 Task: Find all meetings you have accepted in the calendar.
Action: Mouse moved to (17, 66)
Screenshot: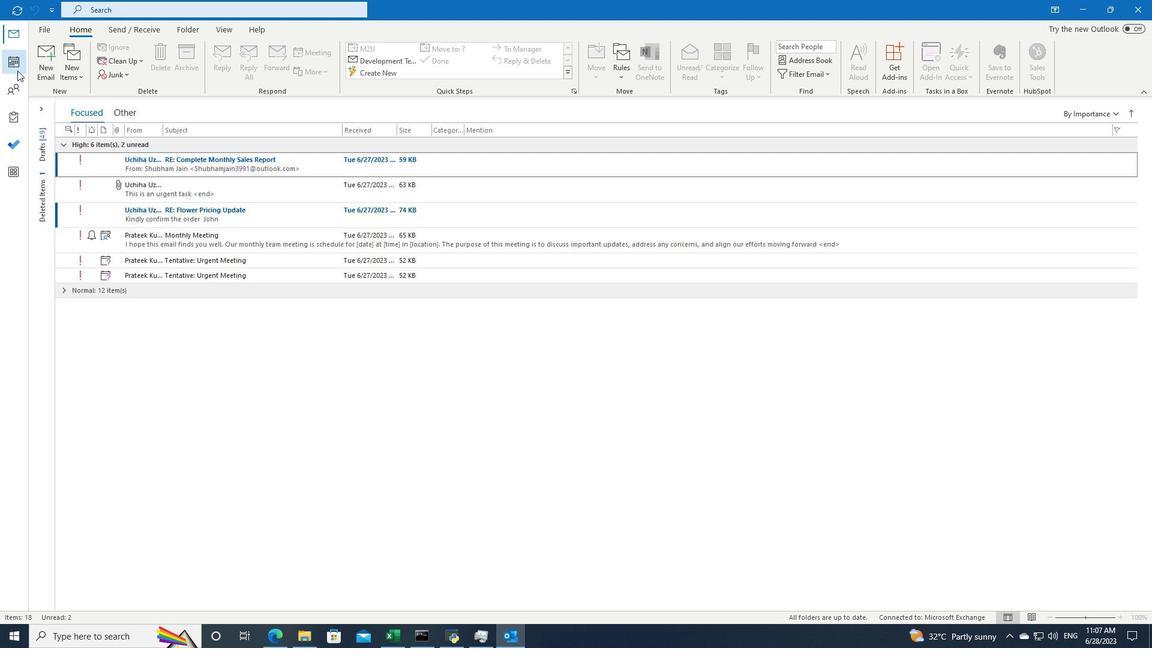 
Action: Mouse pressed left at (17, 66)
Screenshot: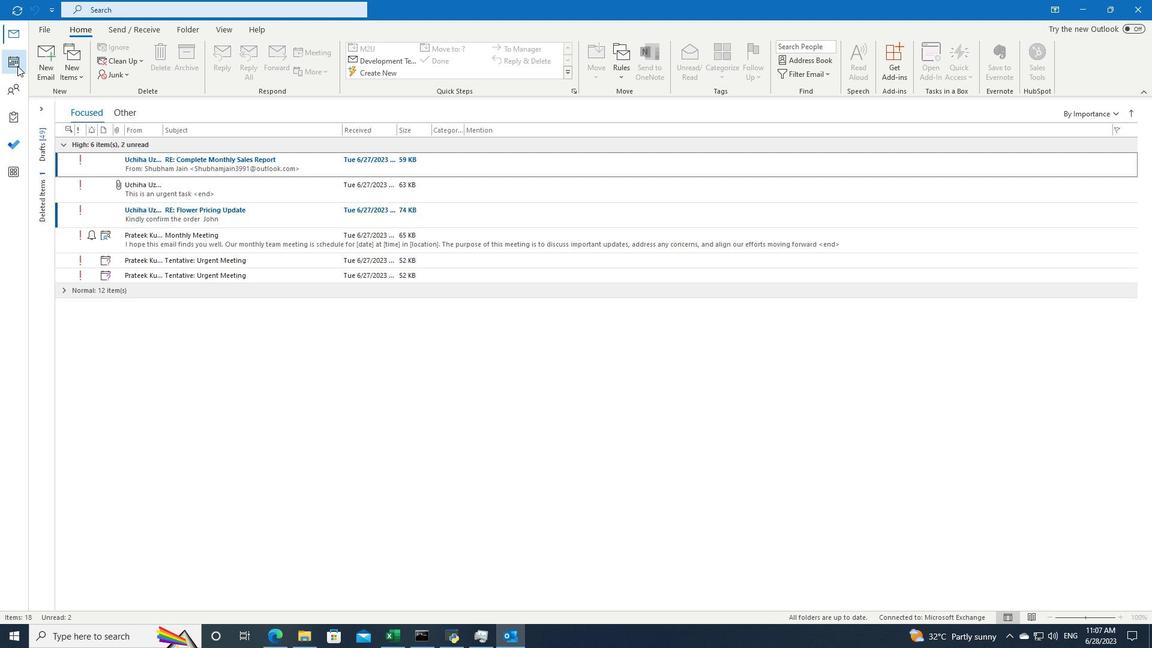 
Action: Mouse moved to (356, 11)
Screenshot: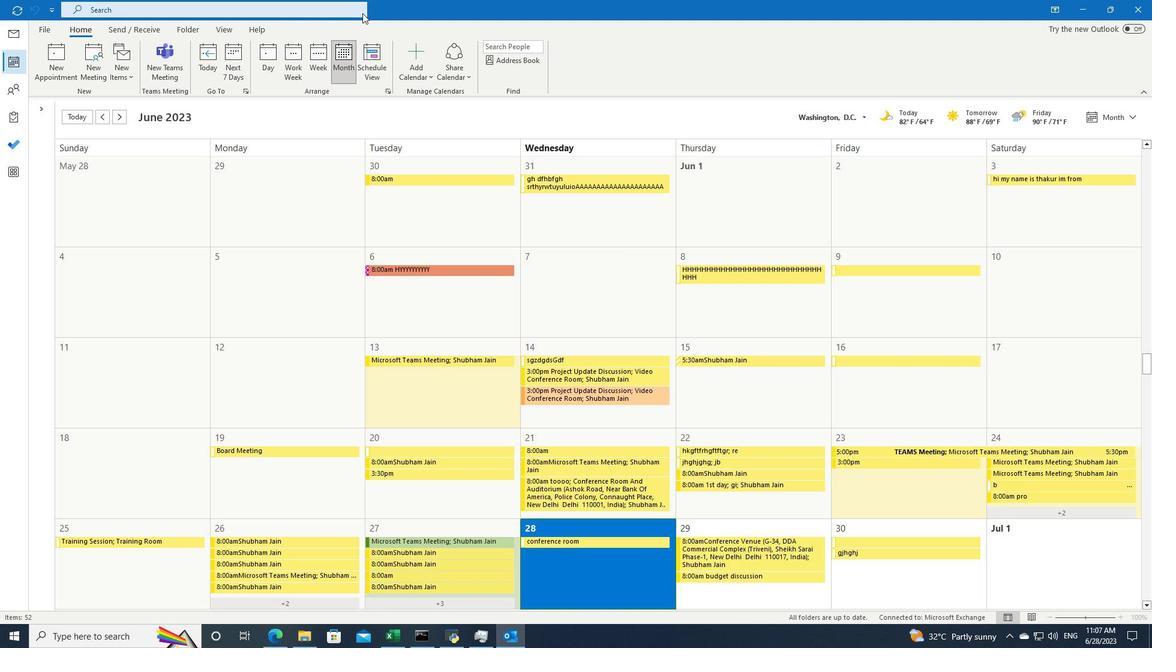 
Action: Mouse pressed left at (356, 11)
Screenshot: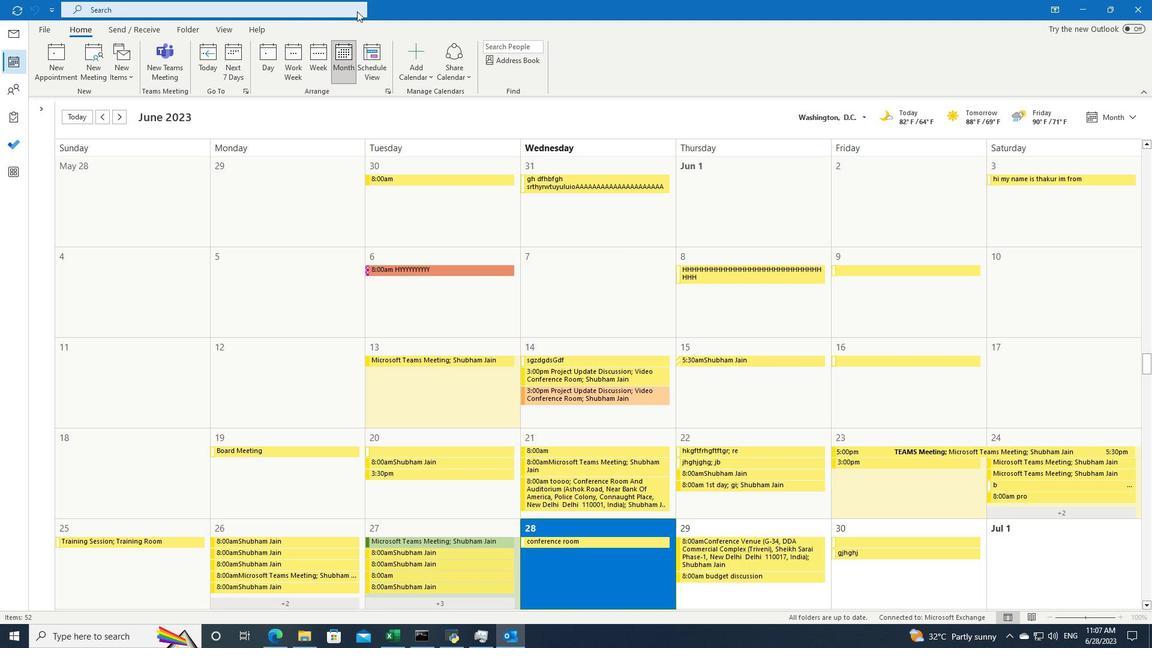 
Action: Mouse moved to (404, 8)
Screenshot: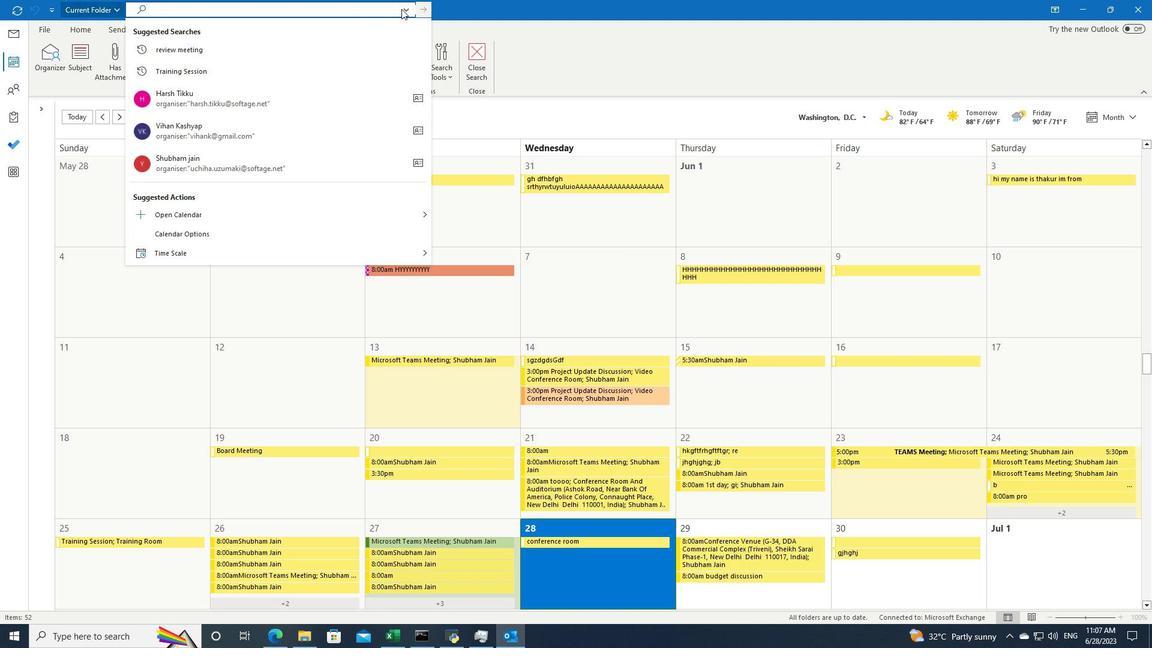 
Action: Mouse pressed left at (404, 8)
Screenshot: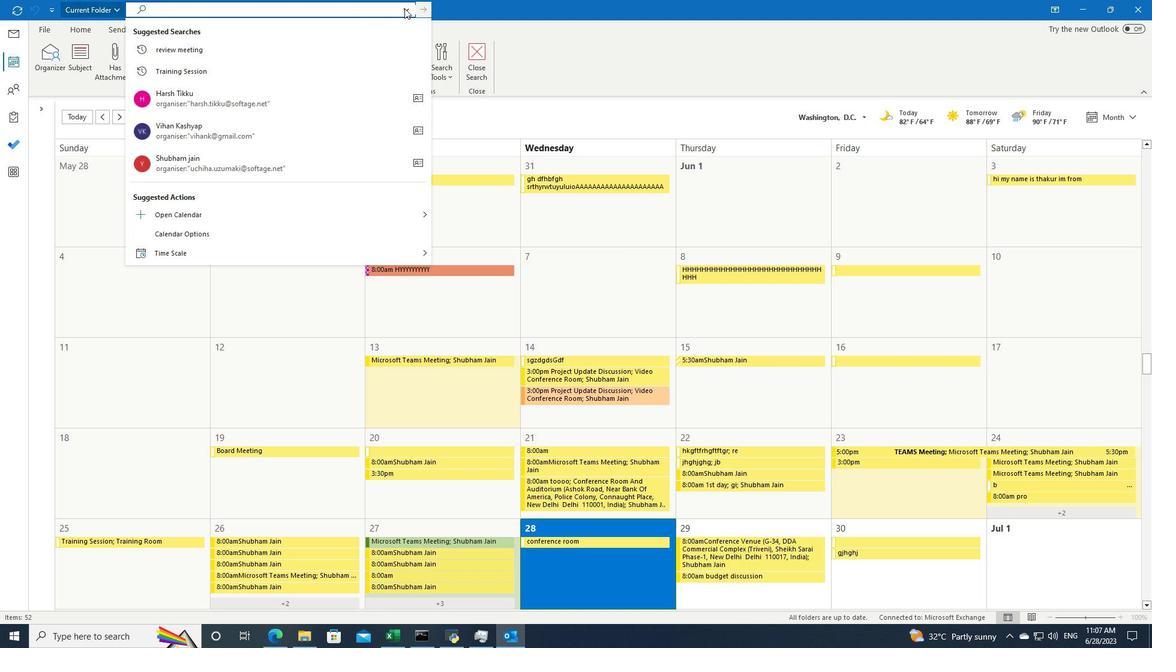 
Action: Mouse moved to (414, 167)
Screenshot: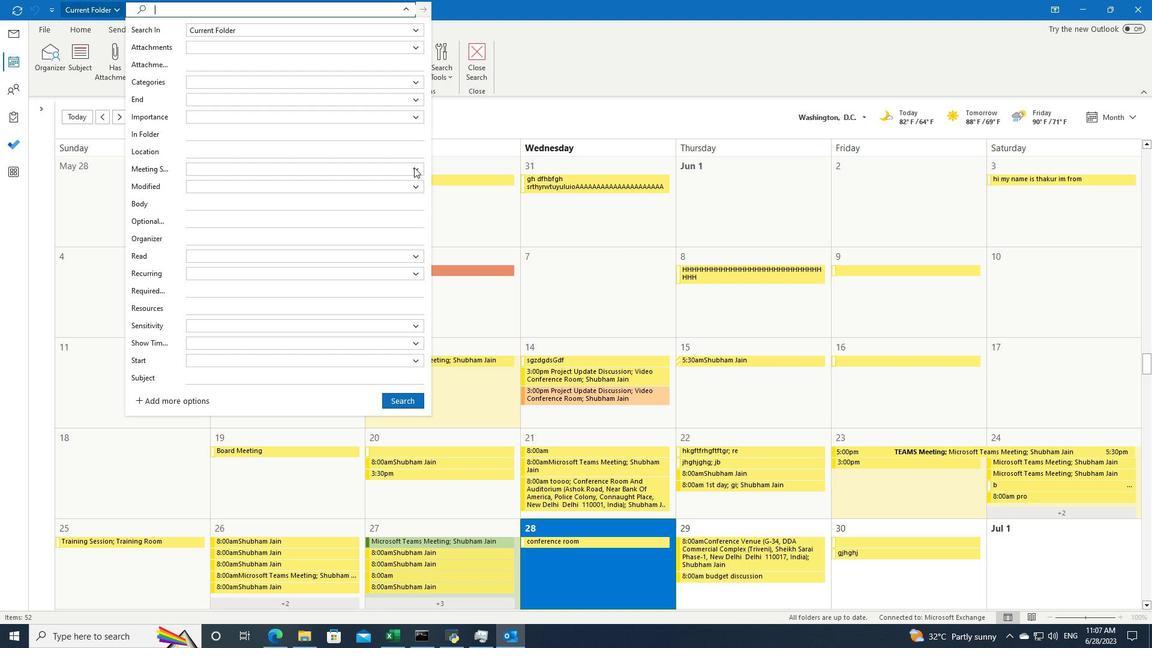 
Action: Mouse pressed left at (414, 167)
Screenshot: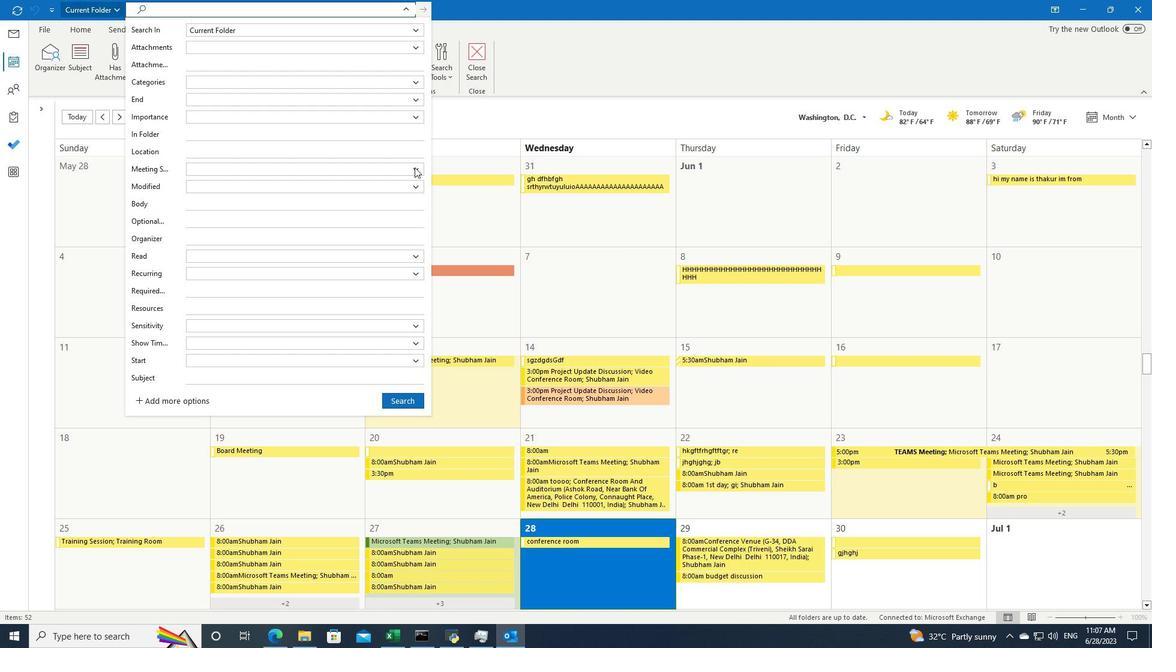 
Action: Mouse moved to (383, 222)
Screenshot: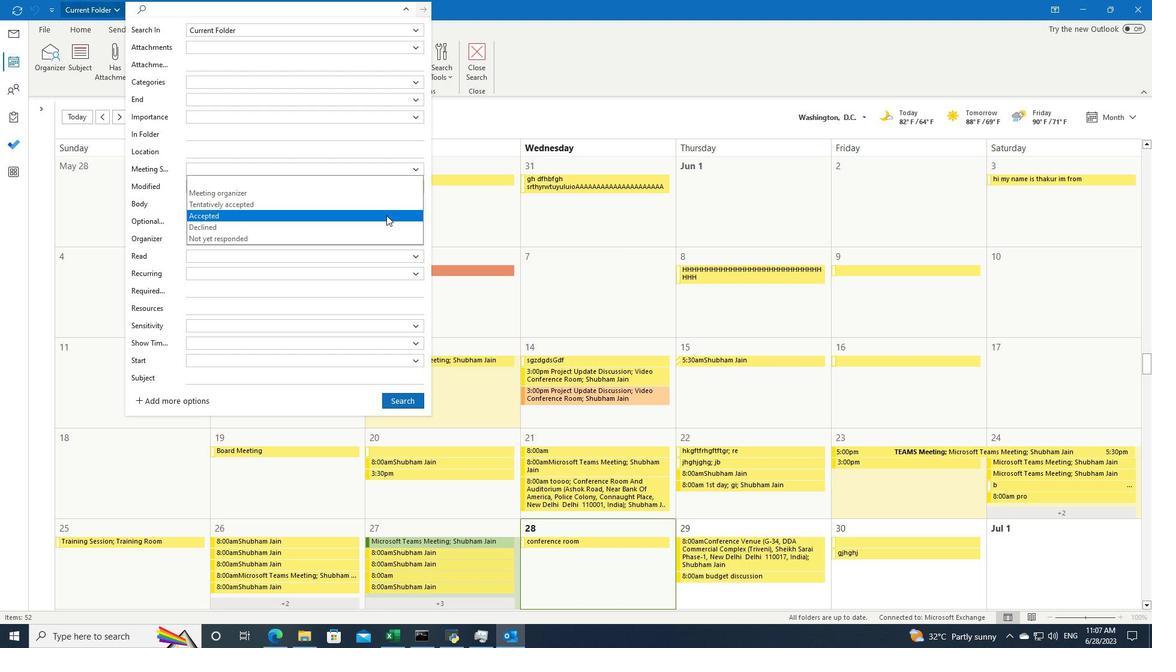
Action: Mouse pressed left at (383, 222)
Screenshot: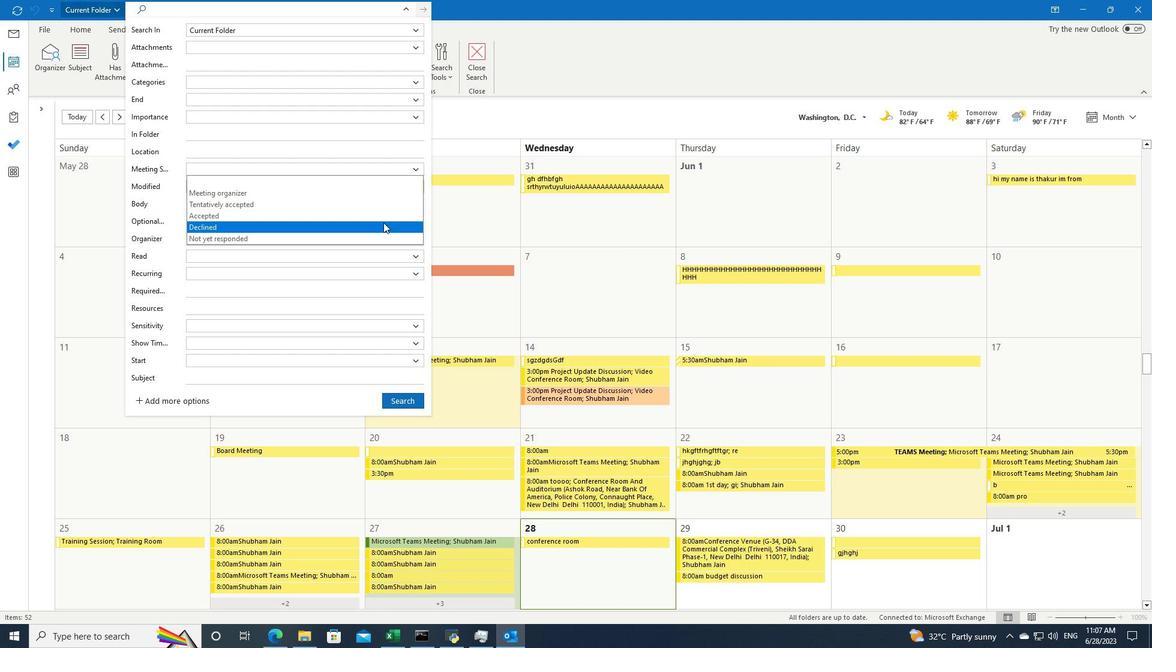 
Action: Mouse moved to (404, 398)
Screenshot: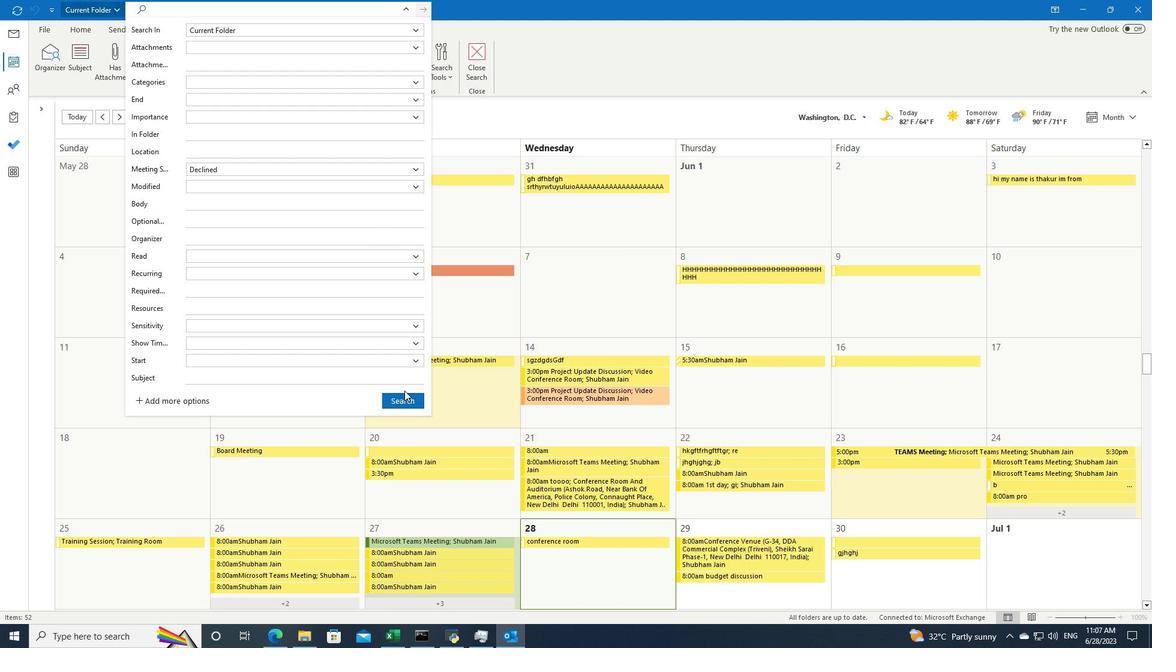 
Action: Mouse pressed left at (404, 398)
Screenshot: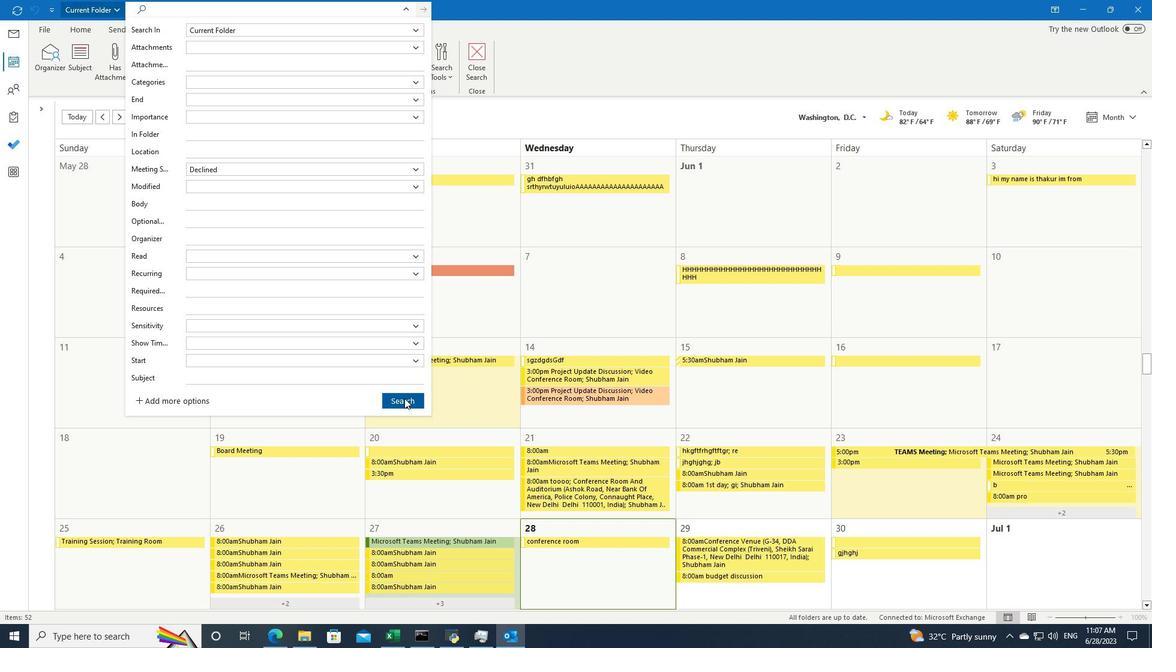 
